 Task: Create a section Code Commandos and in the section, add a milestone Internet of Things Implementation in the project TrendForge.
Action: Mouse moved to (48, 426)
Screenshot: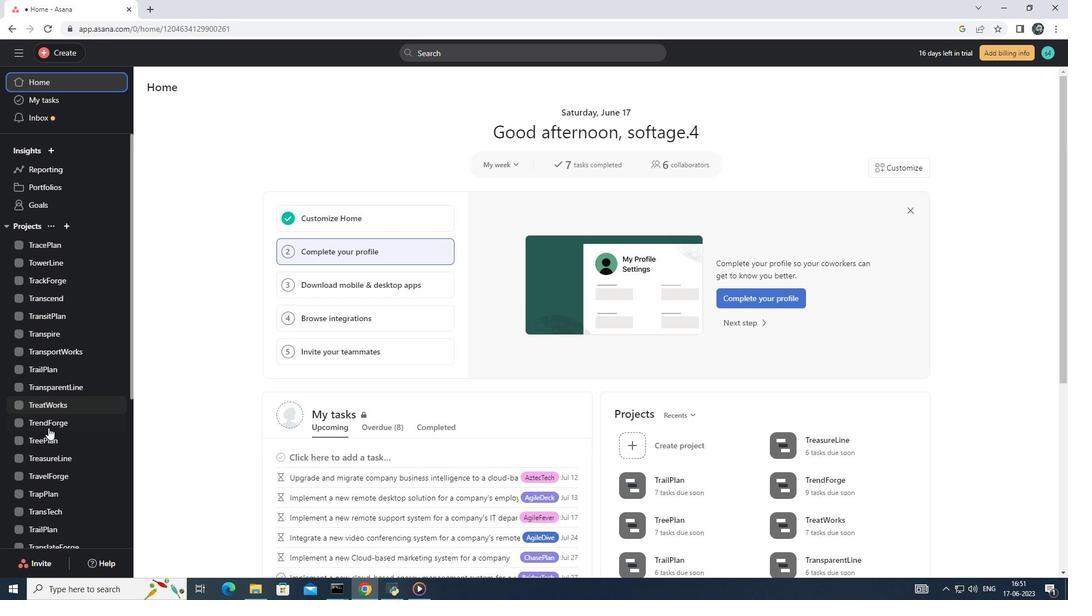 
Action: Mouse pressed left at (48, 426)
Screenshot: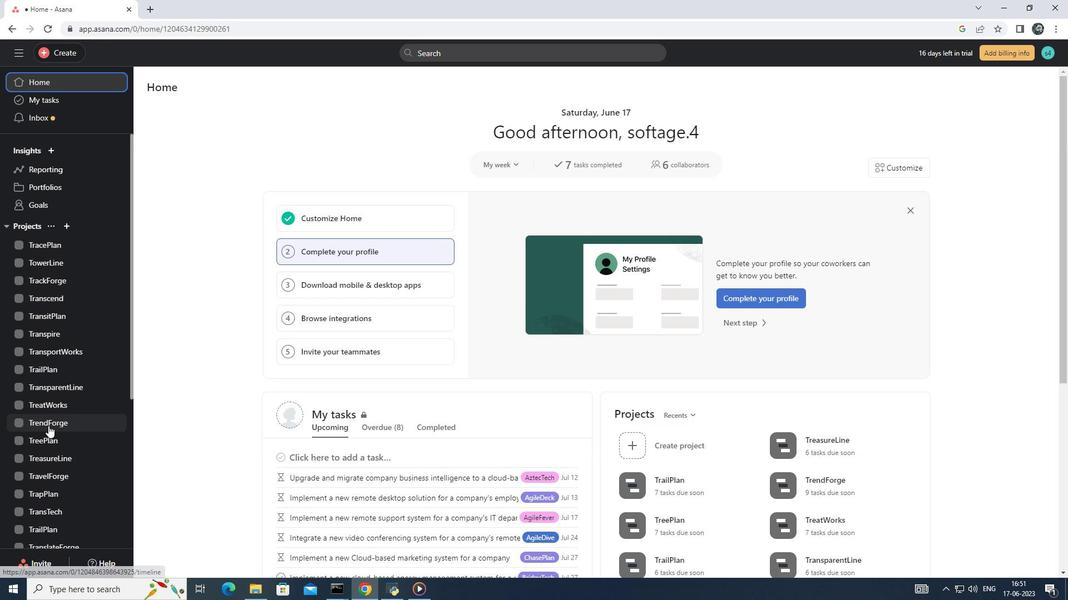 
Action: Mouse moved to (208, 400)
Screenshot: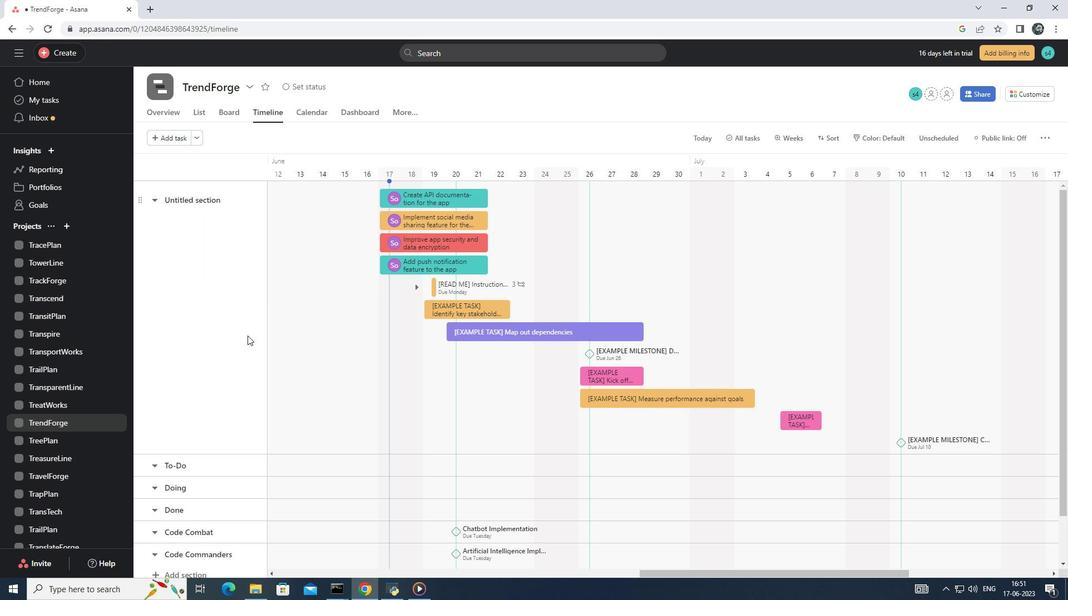 
Action: Mouse scrolled (210, 396) with delta (0, 0)
Screenshot: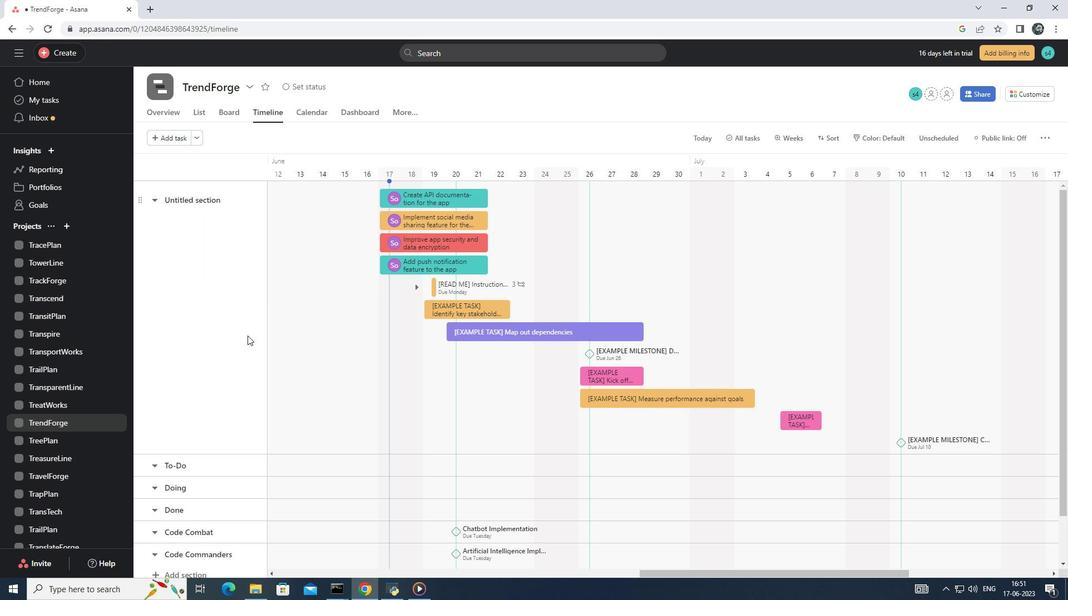 
Action: Mouse moved to (204, 419)
Screenshot: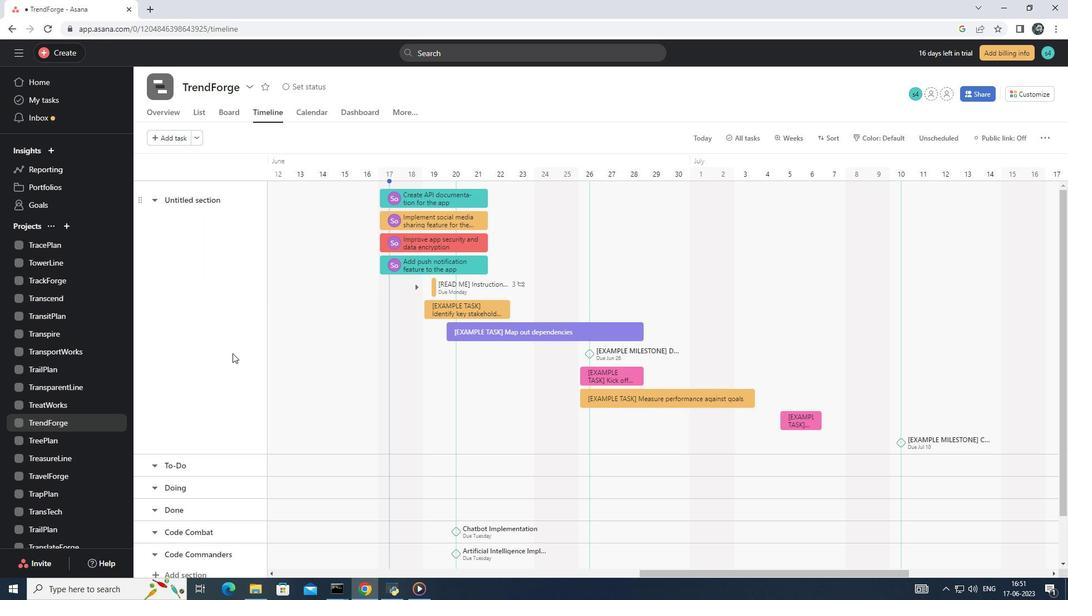 
Action: Mouse scrolled (204, 411) with delta (0, 0)
Screenshot: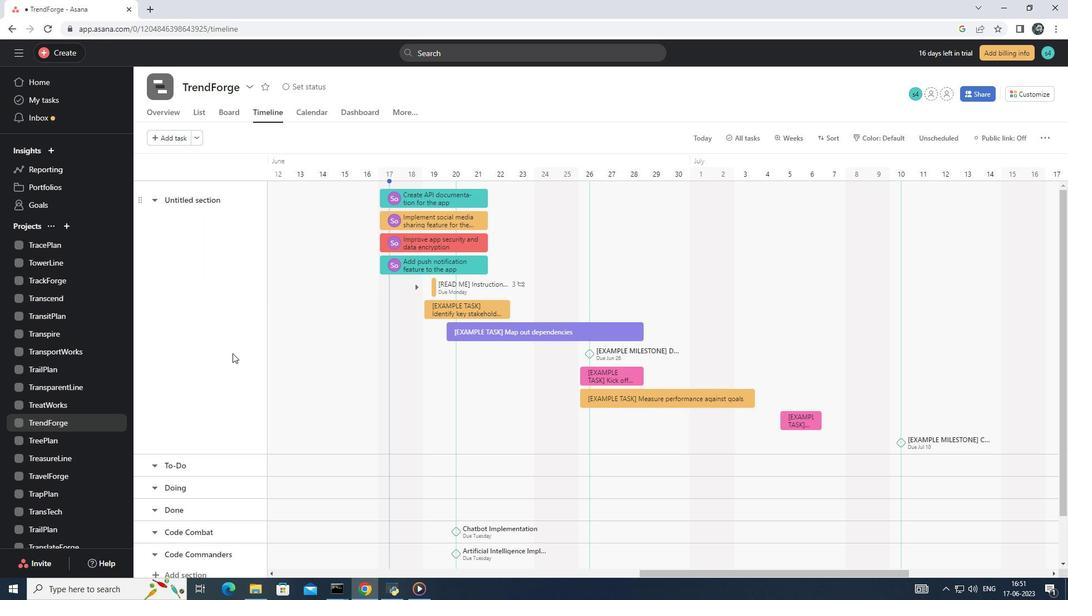 
Action: Mouse moved to (204, 426)
Screenshot: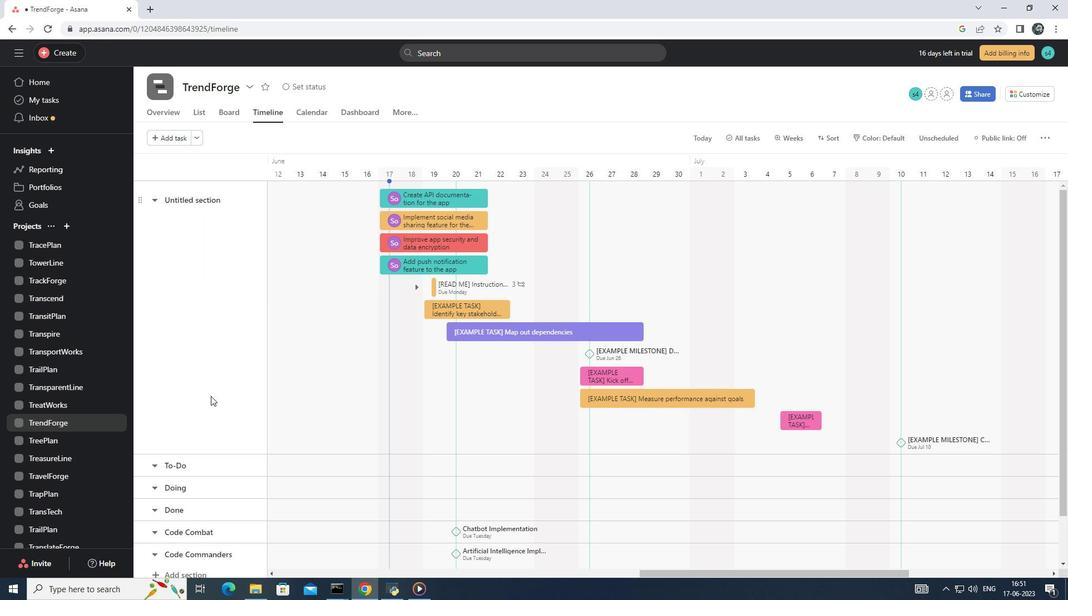 
Action: Mouse scrolled (204, 420) with delta (0, 0)
Screenshot: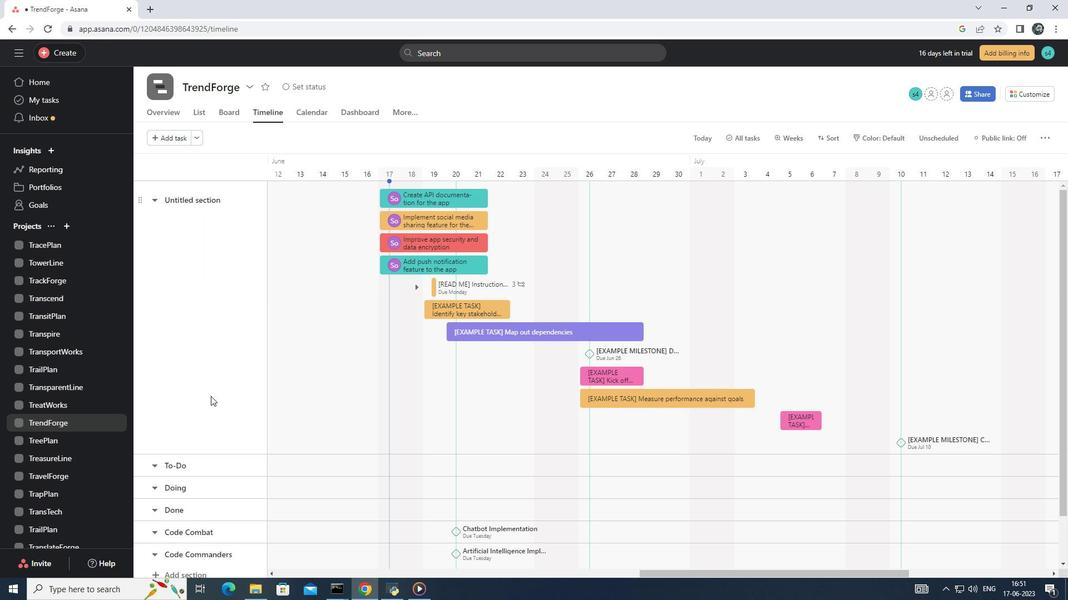 
Action: Mouse moved to (197, 523)
Screenshot: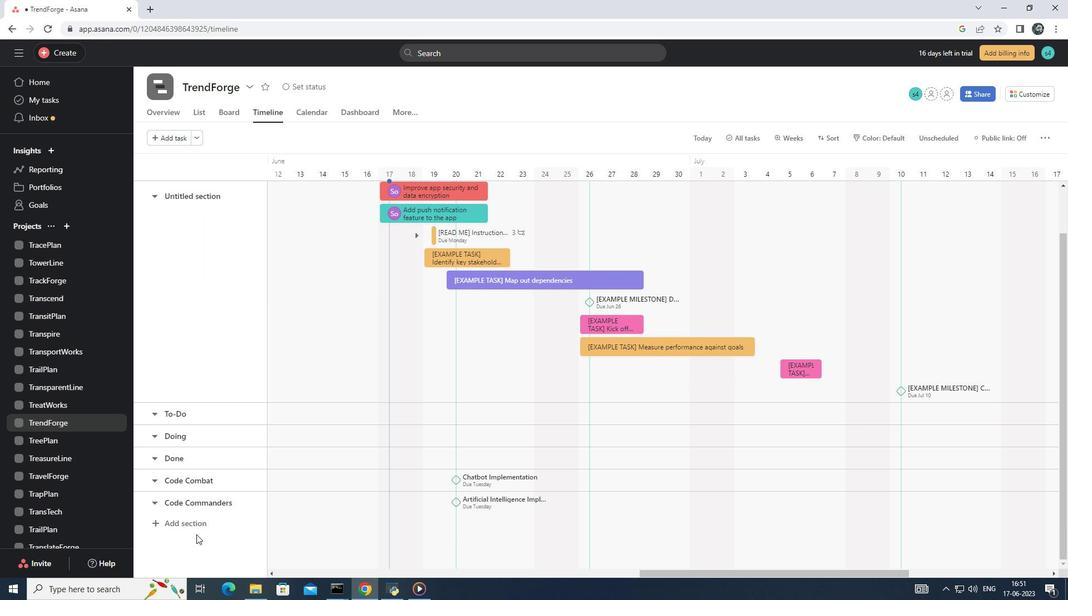 
Action: Mouse pressed left at (197, 523)
Screenshot: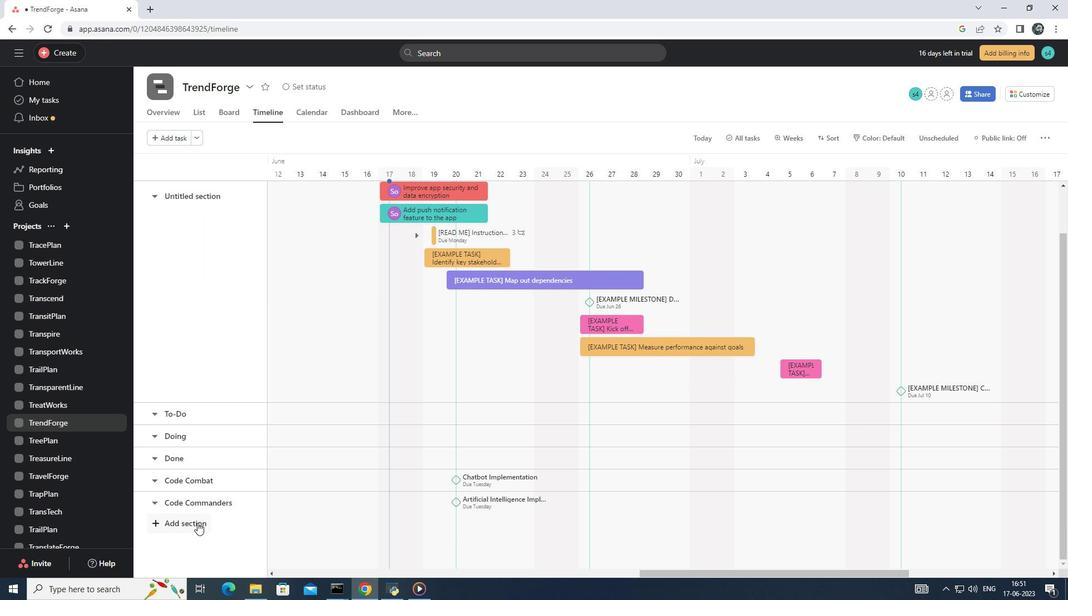 
Action: Mouse moved to (190, 524)
Screenshot: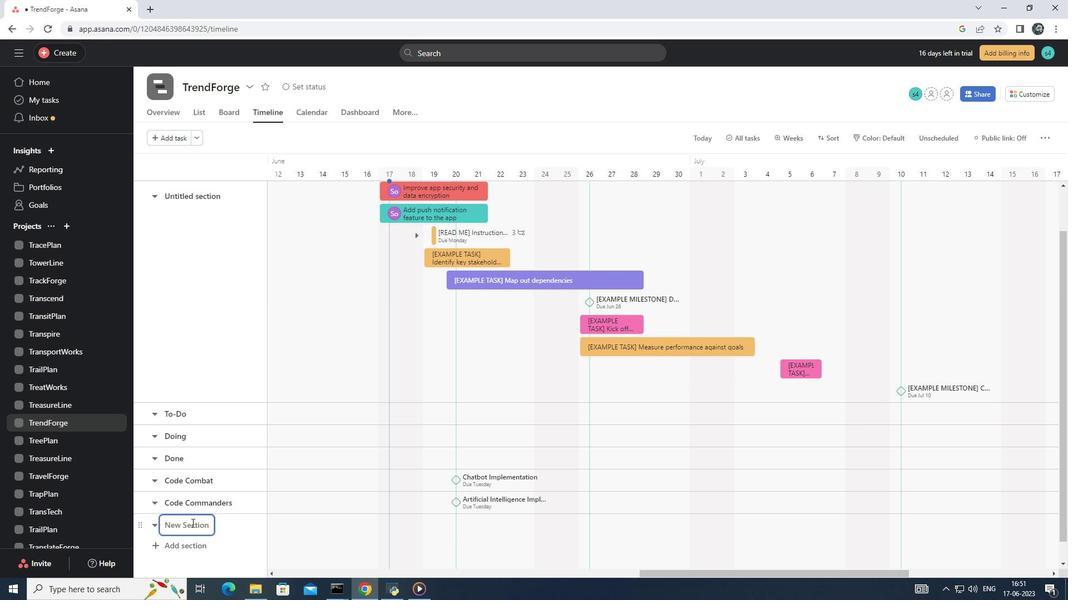 
Action: Mouse pressed left at (190, 524)
Screenshot: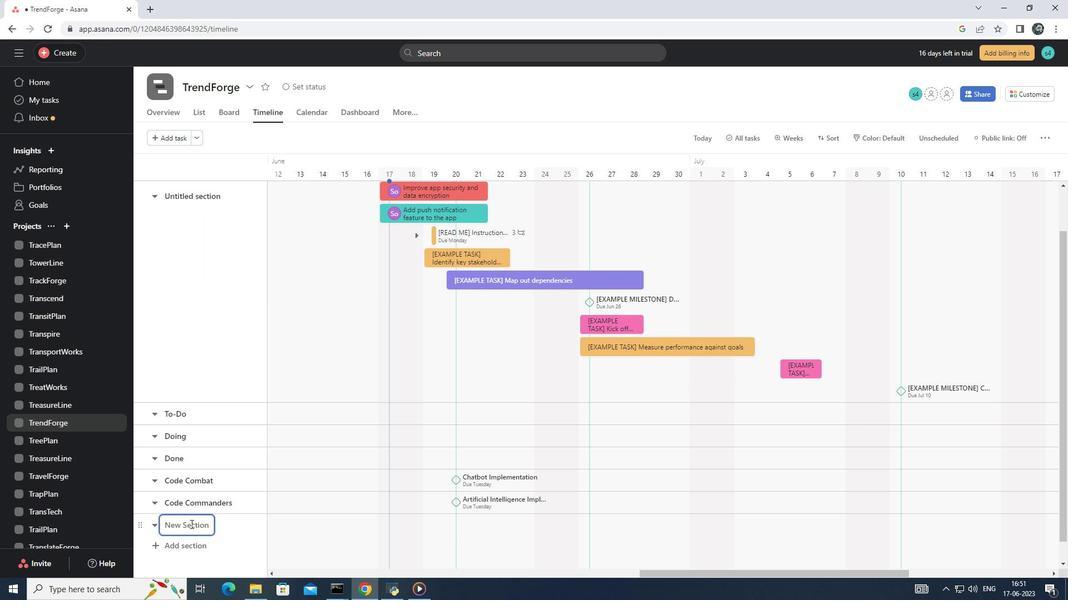
Action: Key pressed <Key.shift>Code<Key.space><Key.shift>Commandos<Key.enter>
Screenshot: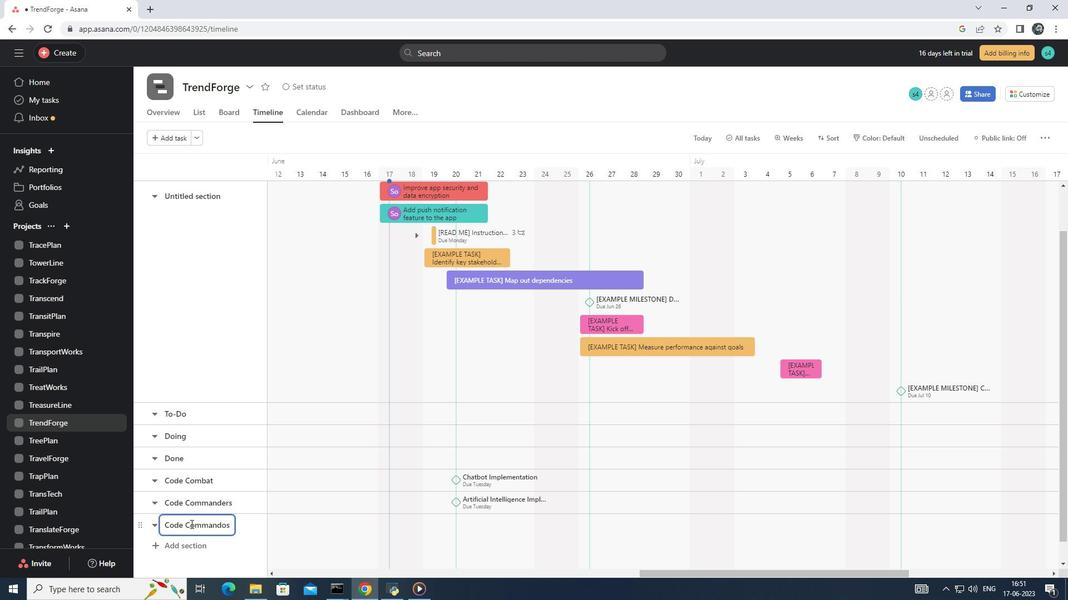 
Action: Mouse moved to (371, 525)
Screenshot: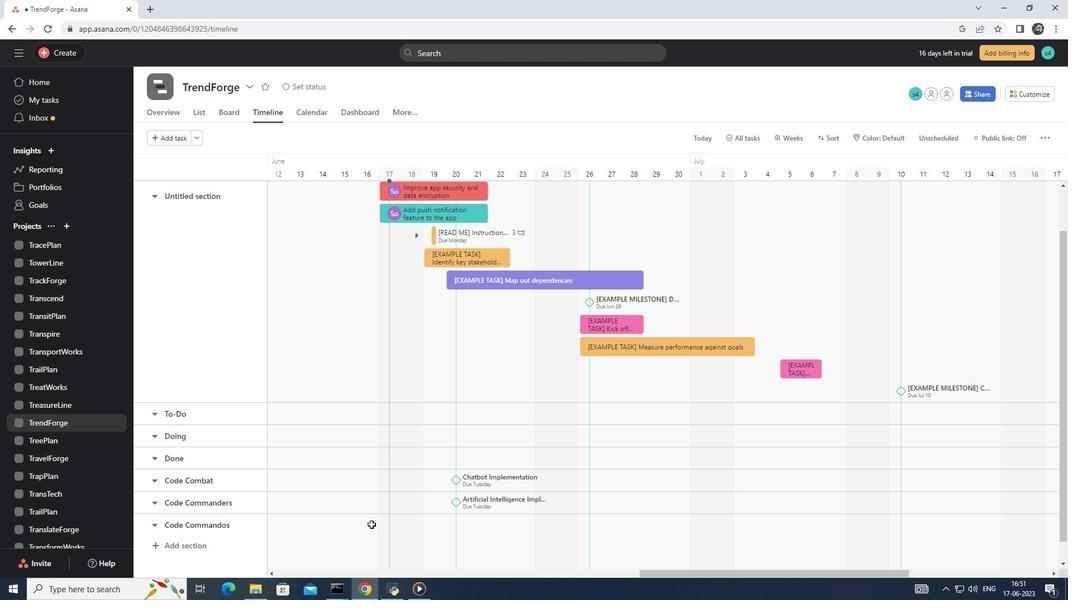 
Action: Mouse pressed left at (371, 525)
Screenshot: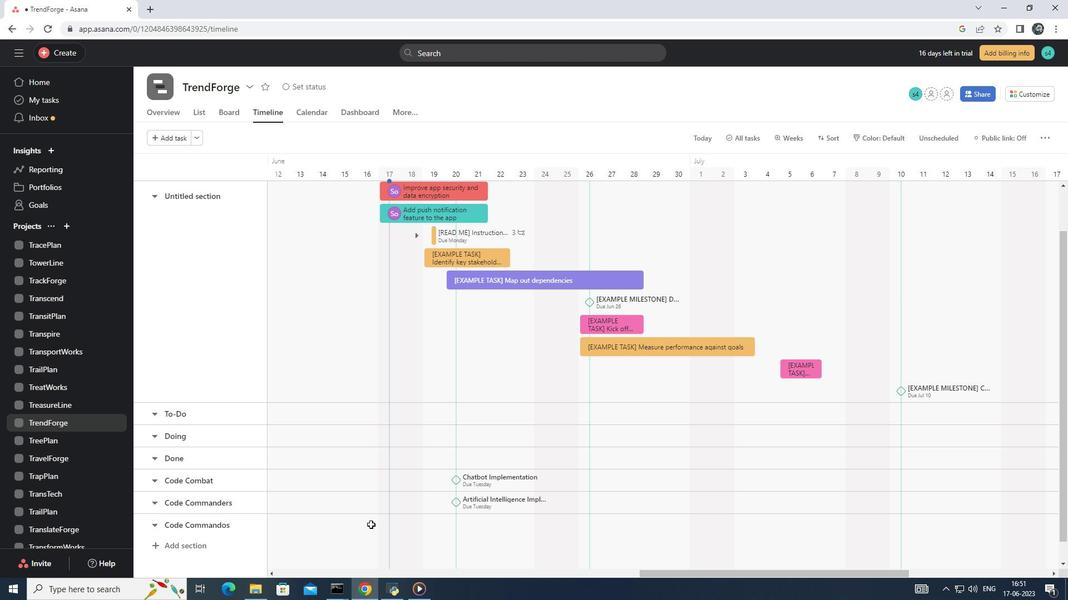 
Action: Key pressed <Key.shift>Internet<Key.space>of<Key.space><Key.shift>Things<Key.space><Key.shift>Implementation<Key.enter>
Screenshot: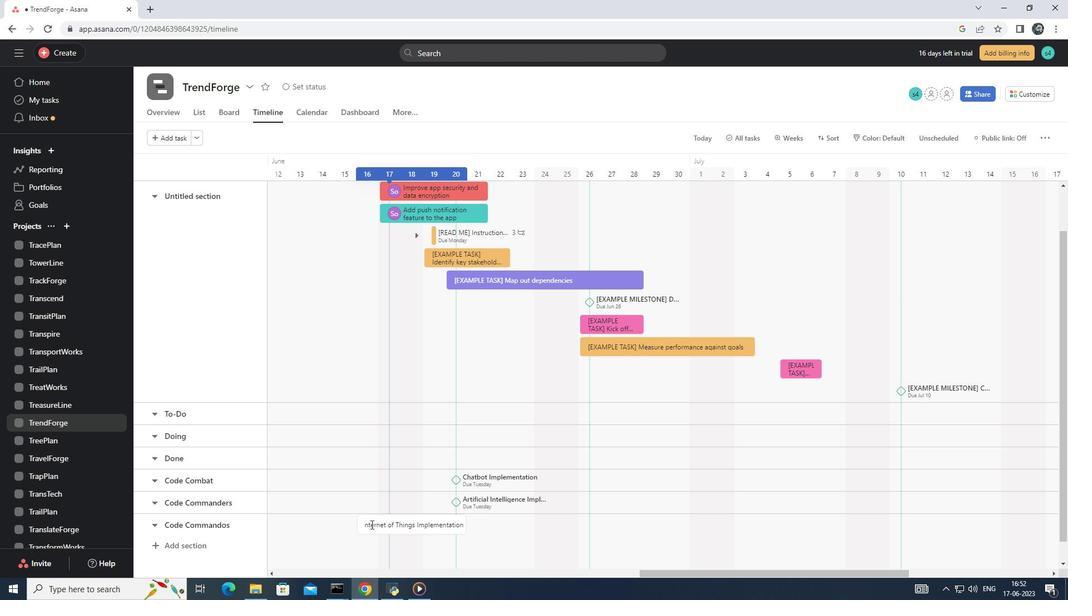 
Action: Mouse moved to (428, 525)
Screenshot: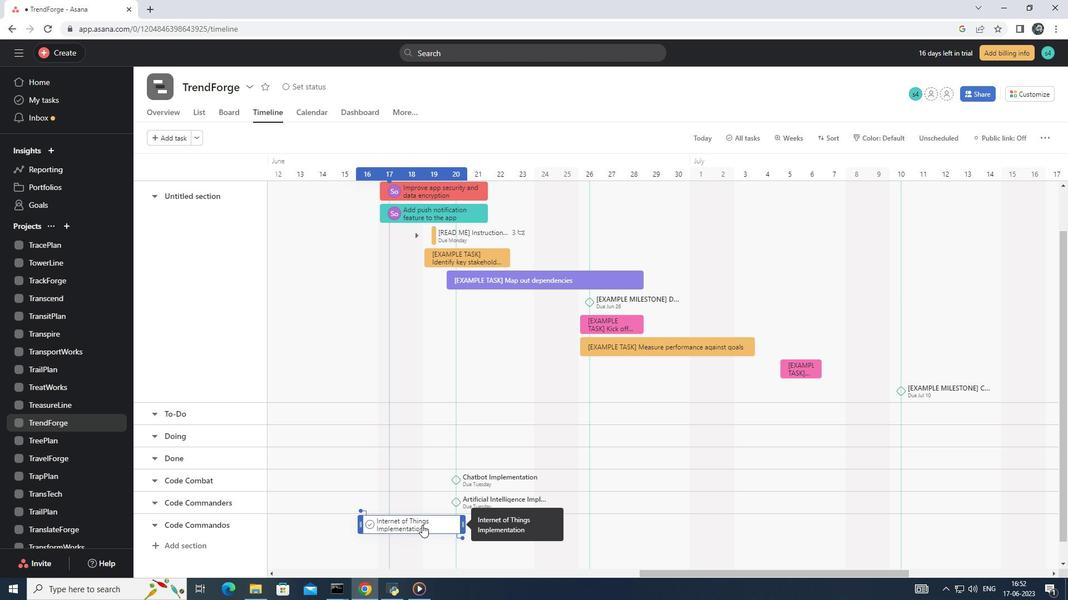 
Action: Mouse pressed right at (428, 525)
Screenshot: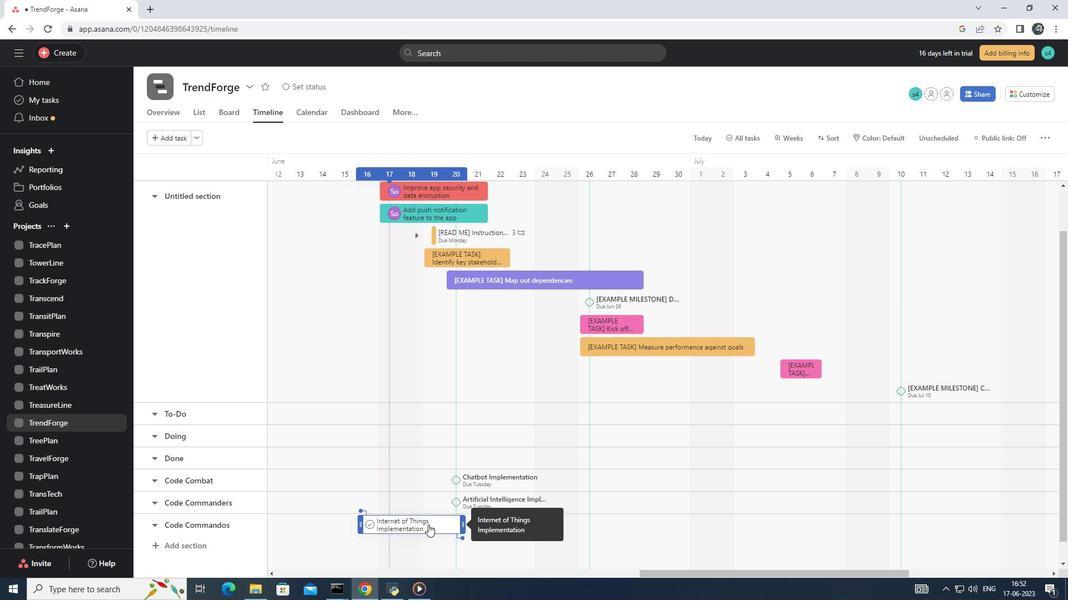 
Action: Mouse moved to (478, 466)
Screenshot: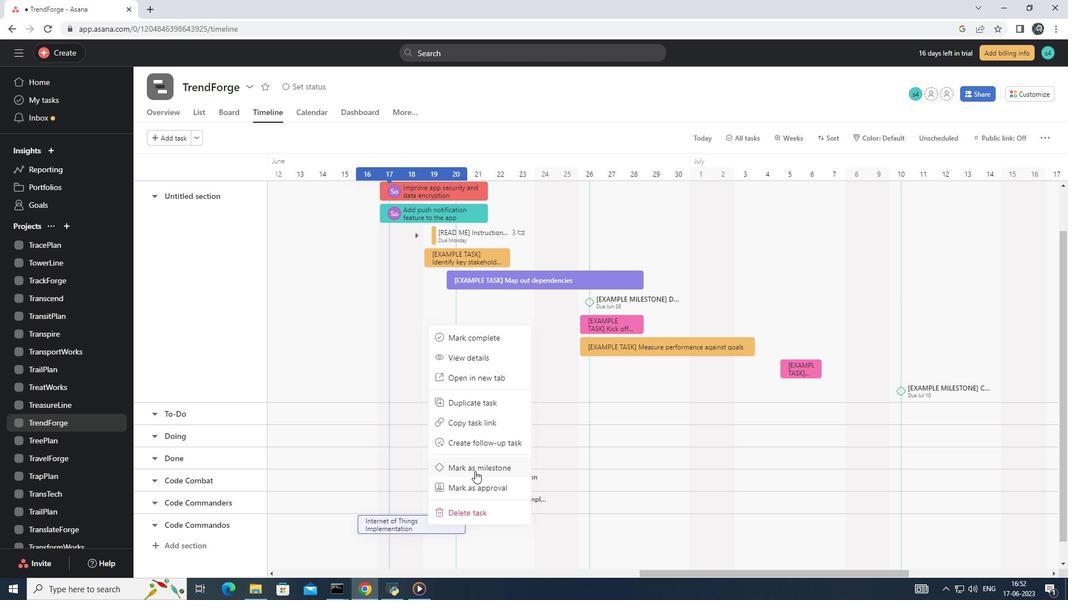 
Action: Mouse pressed left at (478, 466)
Screenshot: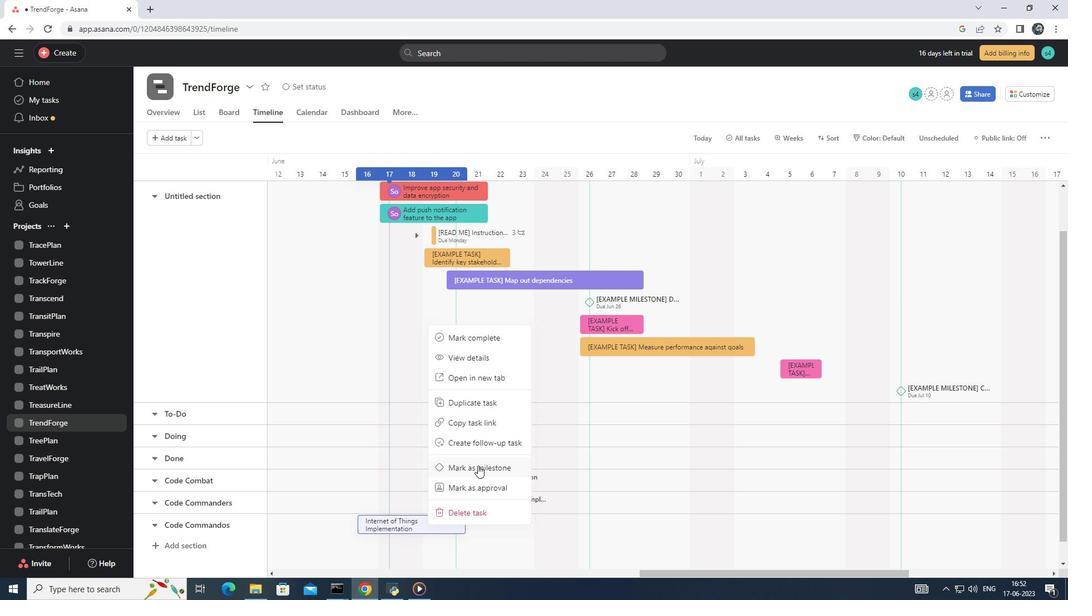 
Action: Mouse moved to (479, 465)
Screenshot: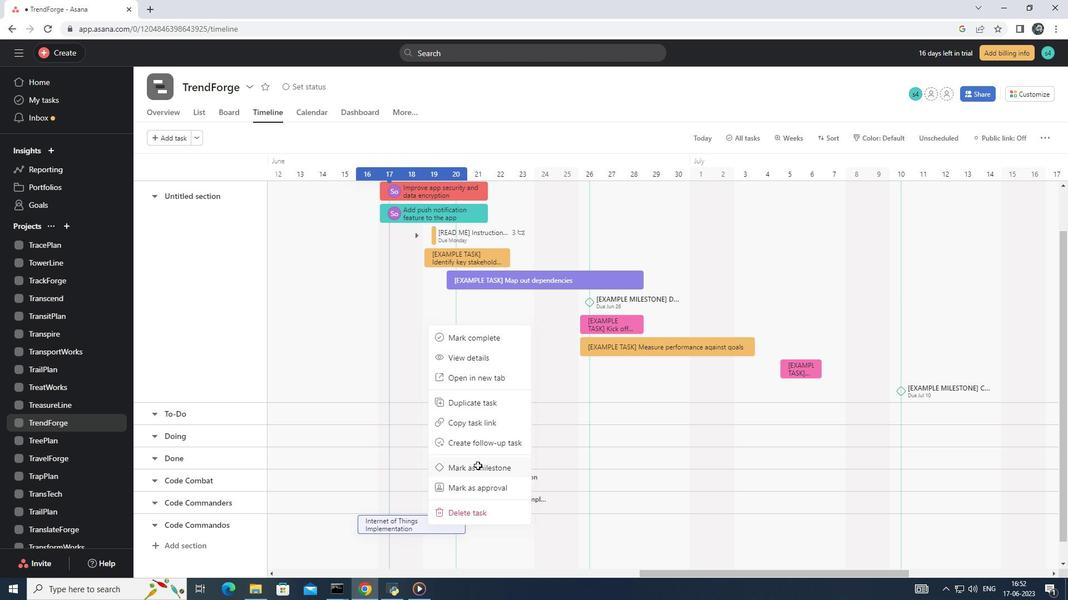 
